 Task: Add in the project ZoomOut a sprint 'Supernatural'.
Action: Mouse moved to (956, 437)
Screenshot: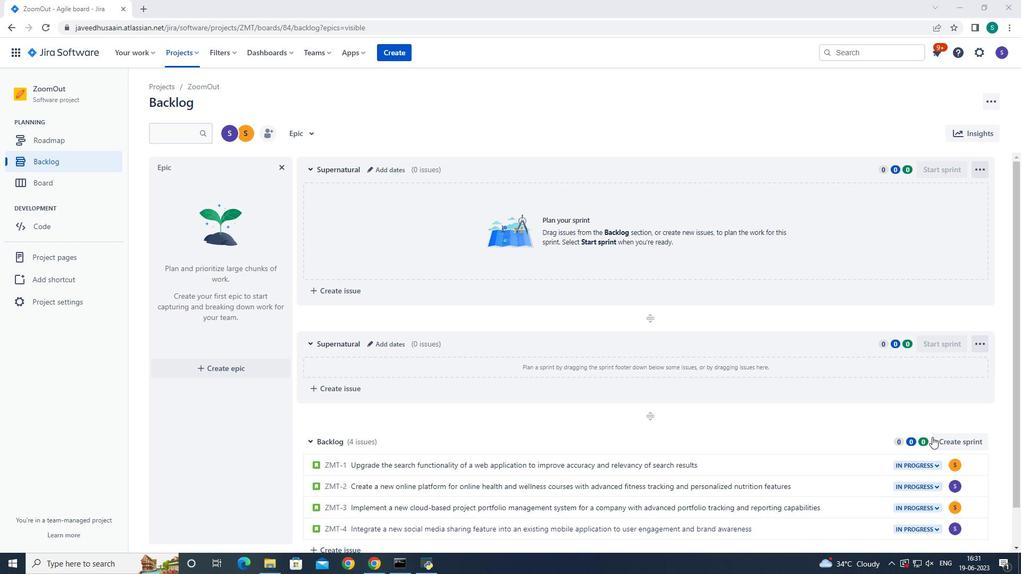 
Action: Mouse pressed left at (956, 437)
Screenshot: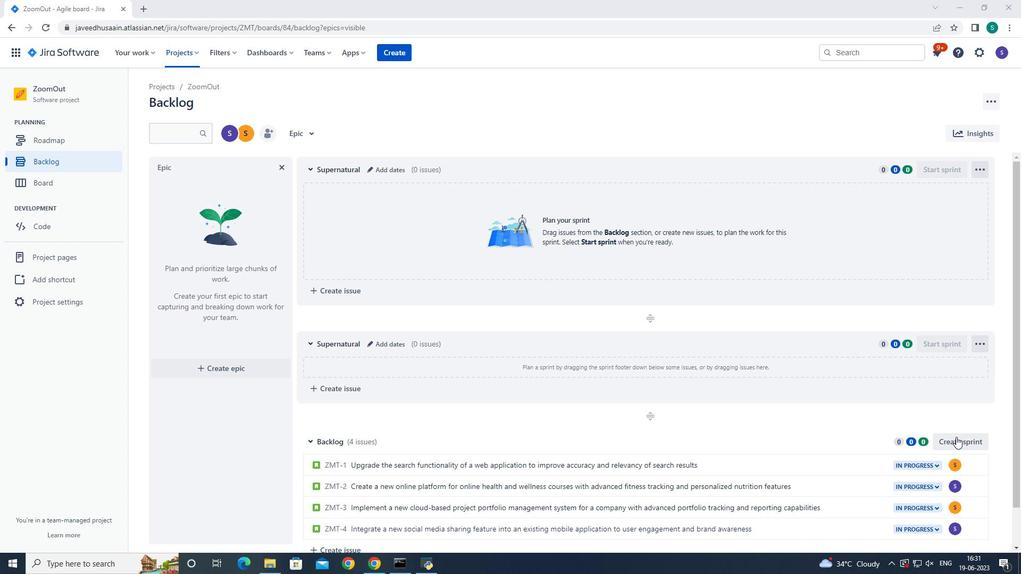 
Action: Mouse moved to (375, 440)
Screenshot: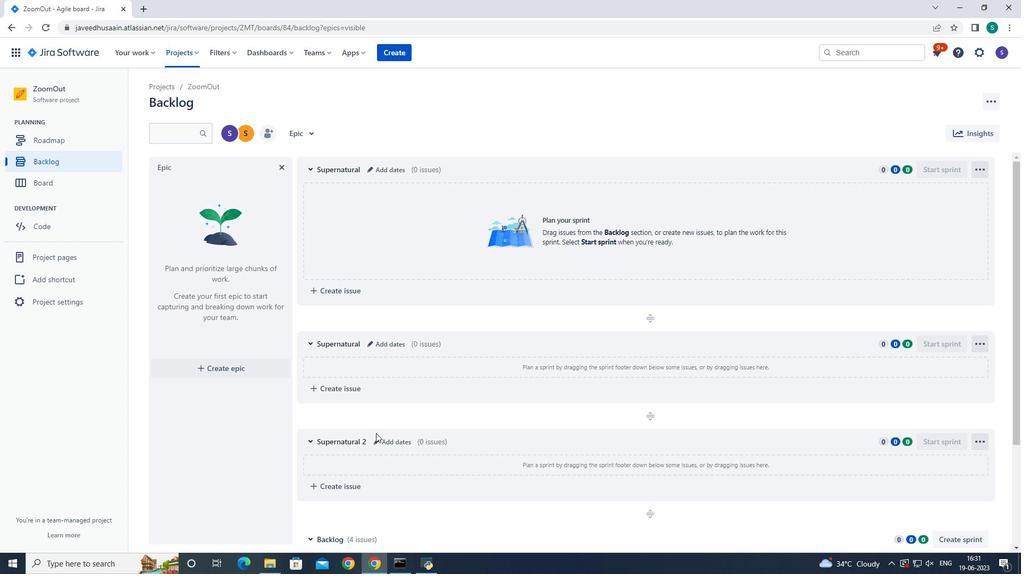 
Action: Mouse pressed left at (375, 440)
Screenshot: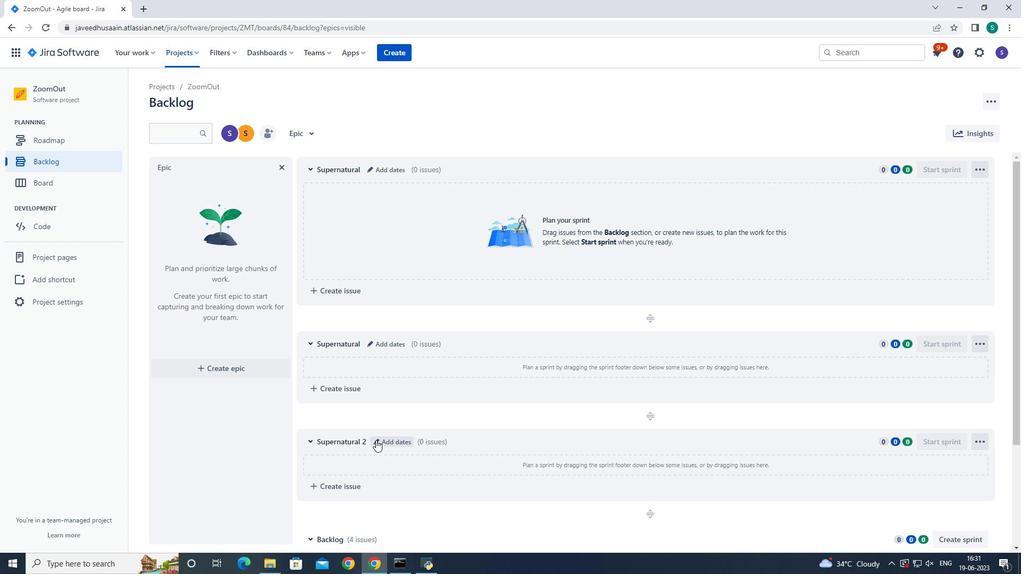 
Action: Mouse moved to (427, 134)
Screenshot: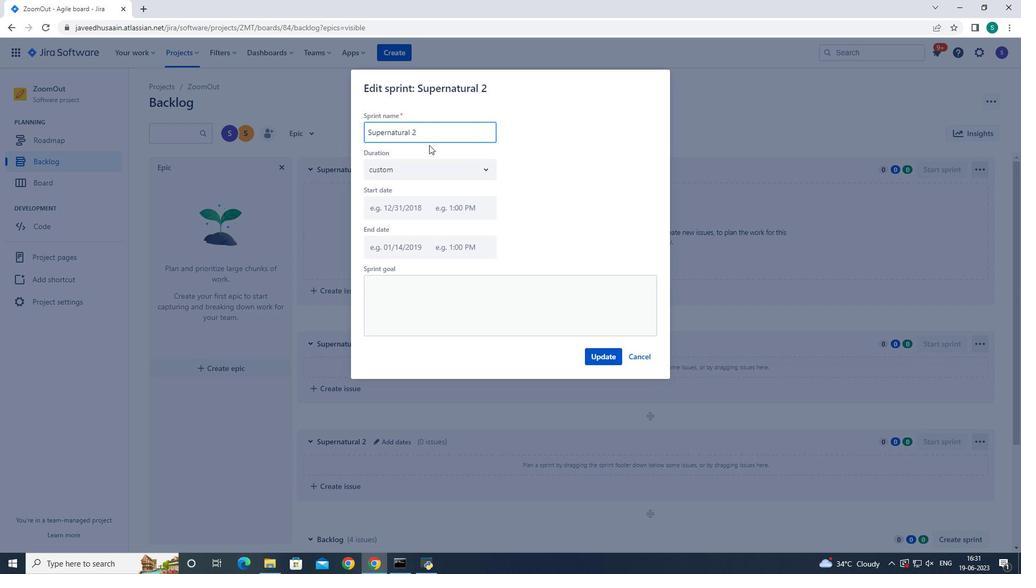 
Action: Mouse pressed left at (427, 134)
Screenshot: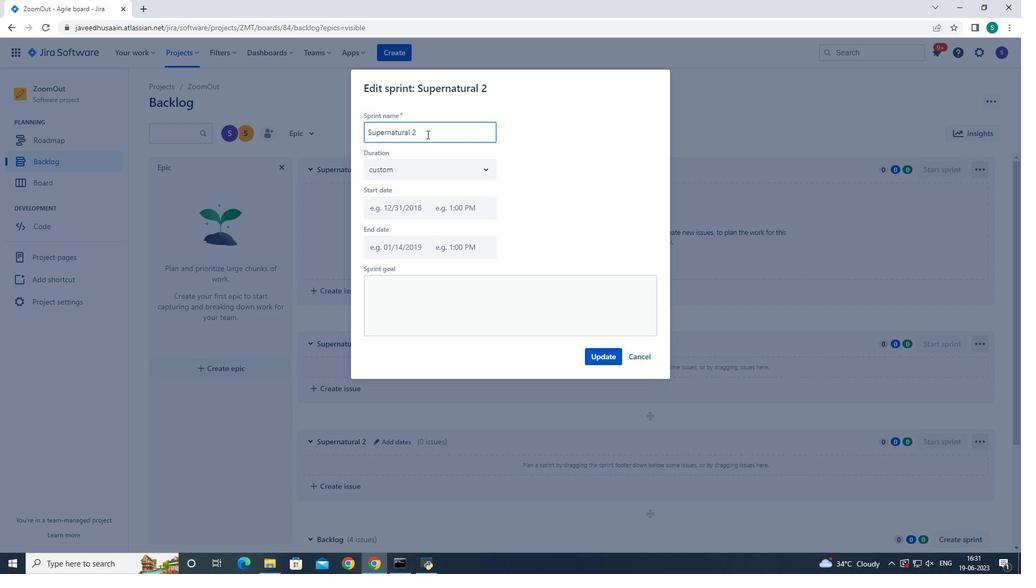 
Action: Key pressed <Key.backspace><Key.backspace><Key.backspace><Key.backspace><Key.backspace><Key.backspace><Key.backspace><Key.backspace><Key.backspace><Key.backspace><Key.backspace><Key.backspace><Key.backspace><Key.backspace><Key.backspace><Key.backspace><Key.backspace><Key.backspace><Key.backspace><Key.backspace><Key.backspace><Key.backspace><Key.backspace><Key.shift>Supernatural
Screenshot: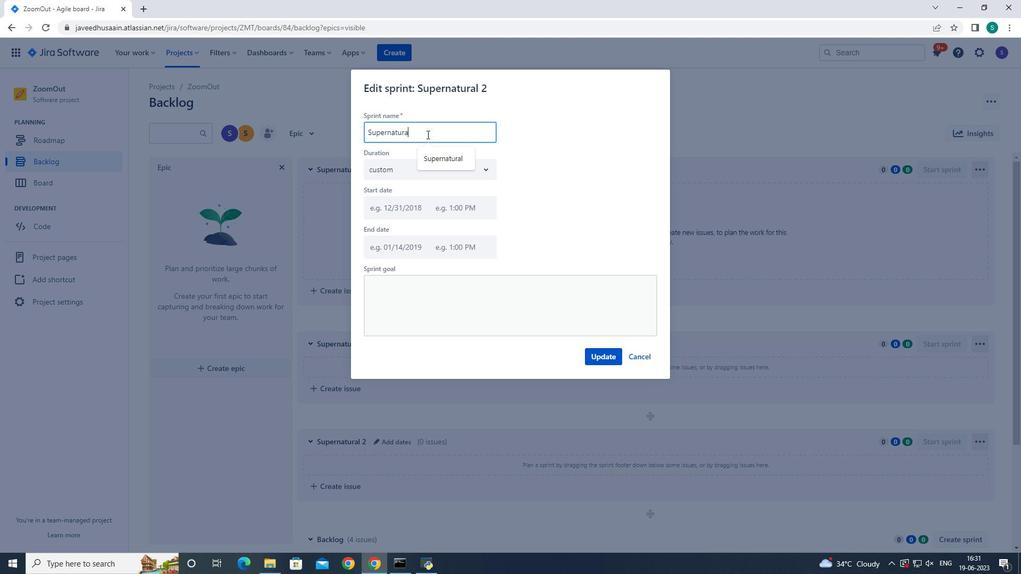 
Action: Mouse moved to (599, 358)
Screenshot: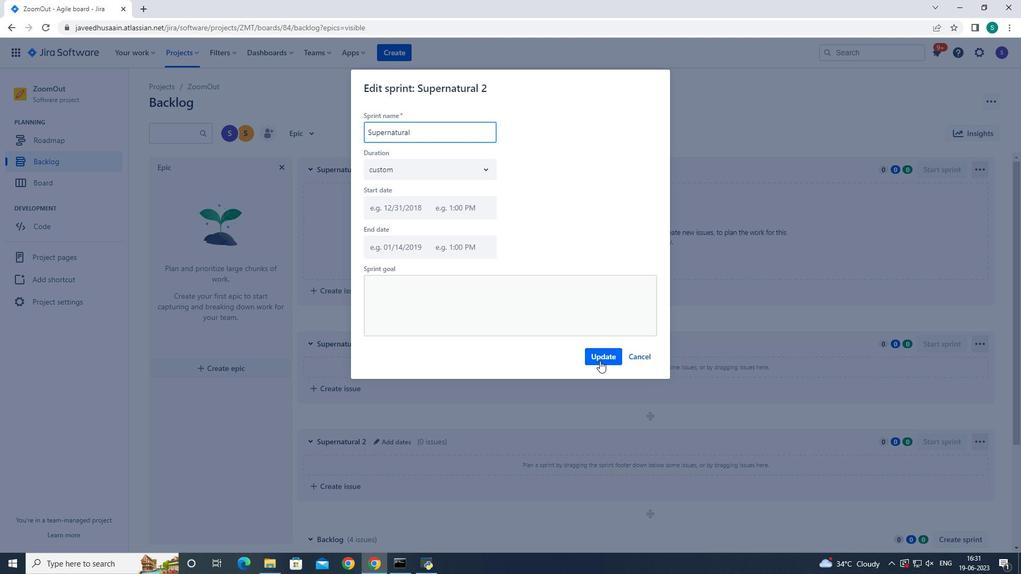 
Action: Mouse pressed left at (599, 358)
Screenshot: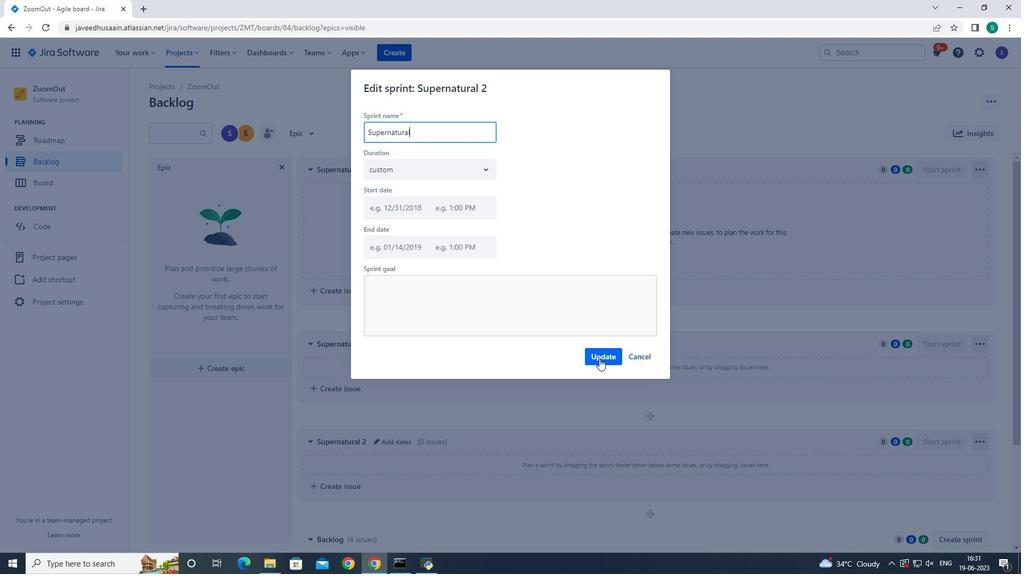 
